 Task: Pick the "Panda" avatar for your profile.
Action: Mouse moved to (1252, 32)
Screenshot: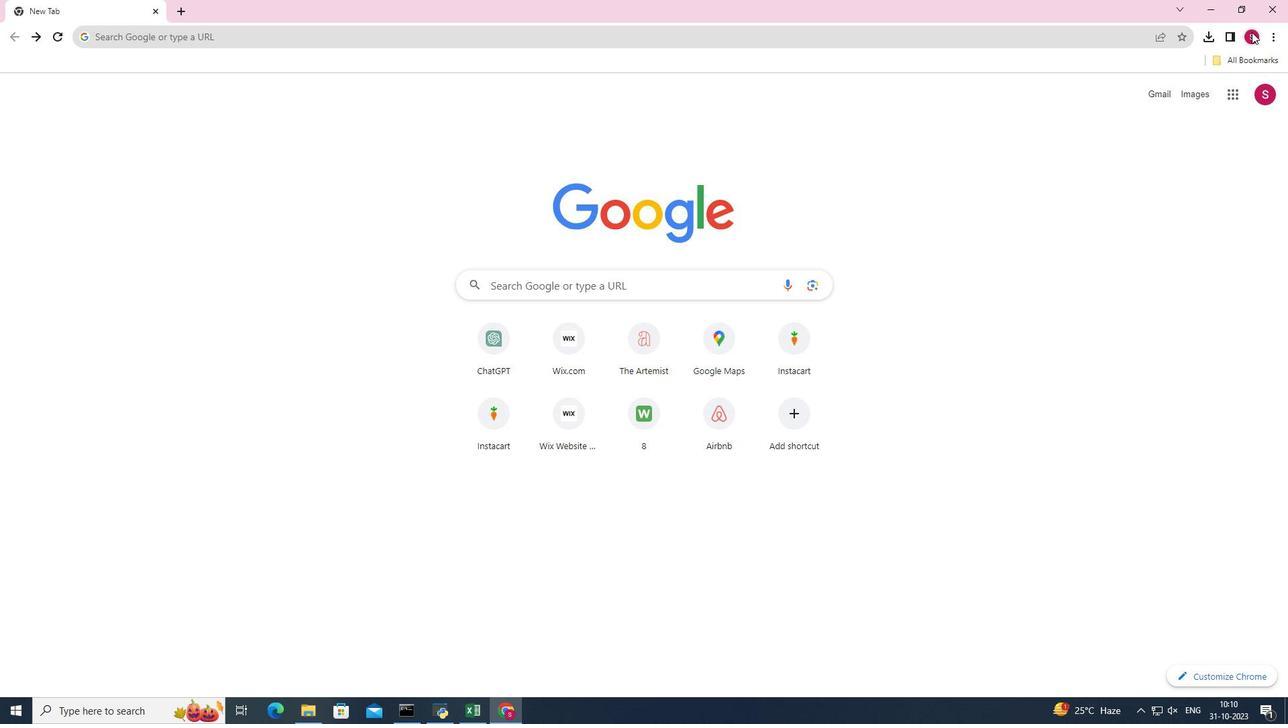 
Action: Mouse pressed left at (1252, 32)
Screenshot: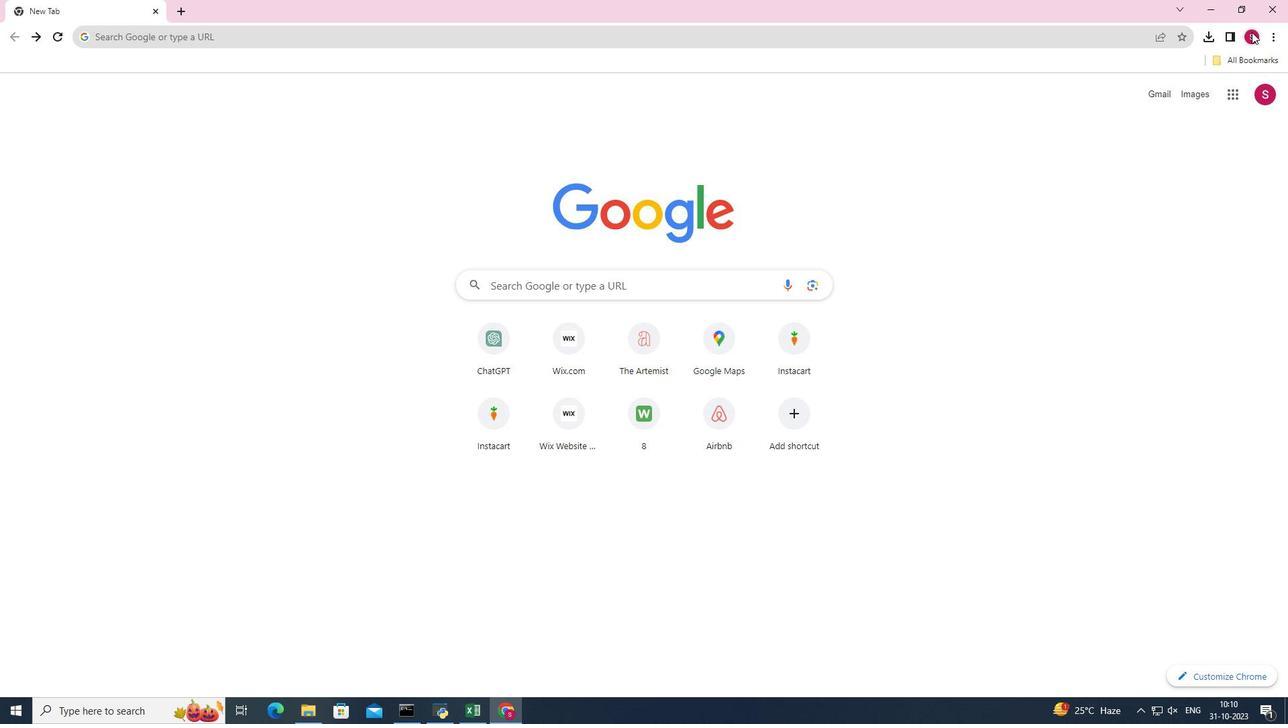 
Action: Mouse moved to (1240, 89)
Screenshot: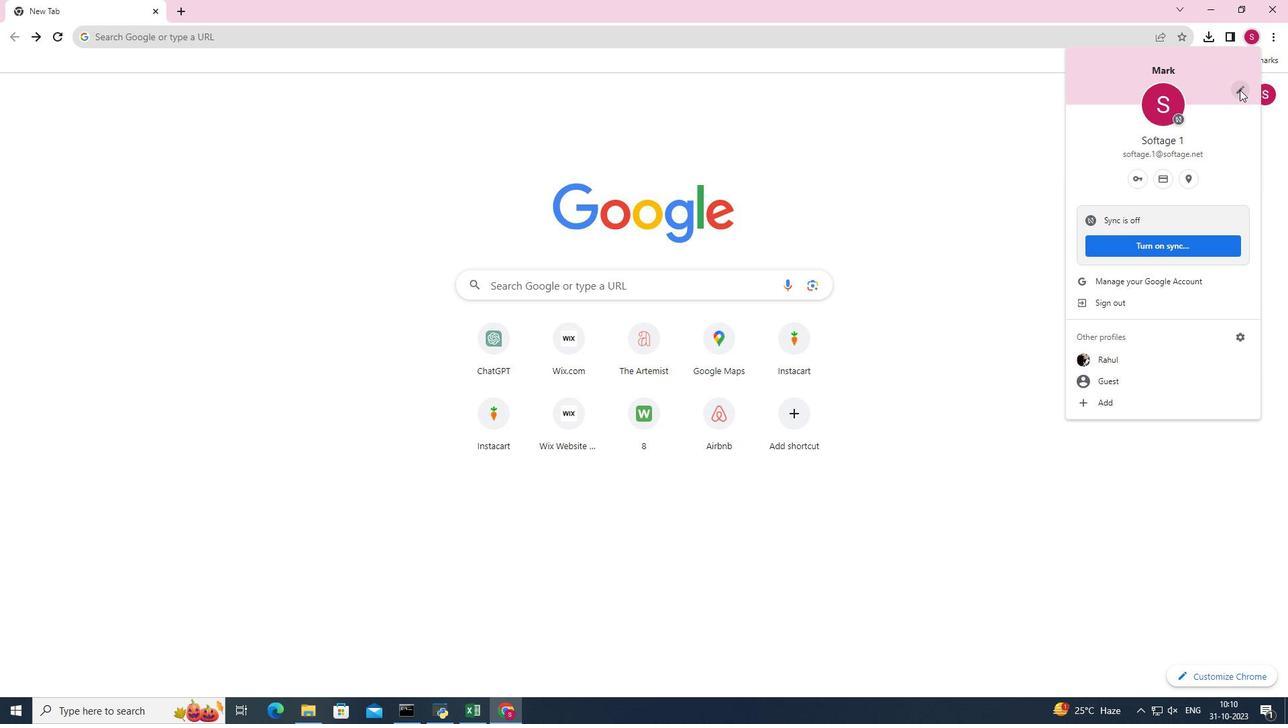 
Action: Mouse pressed left at (1240, 89)
Screenshot: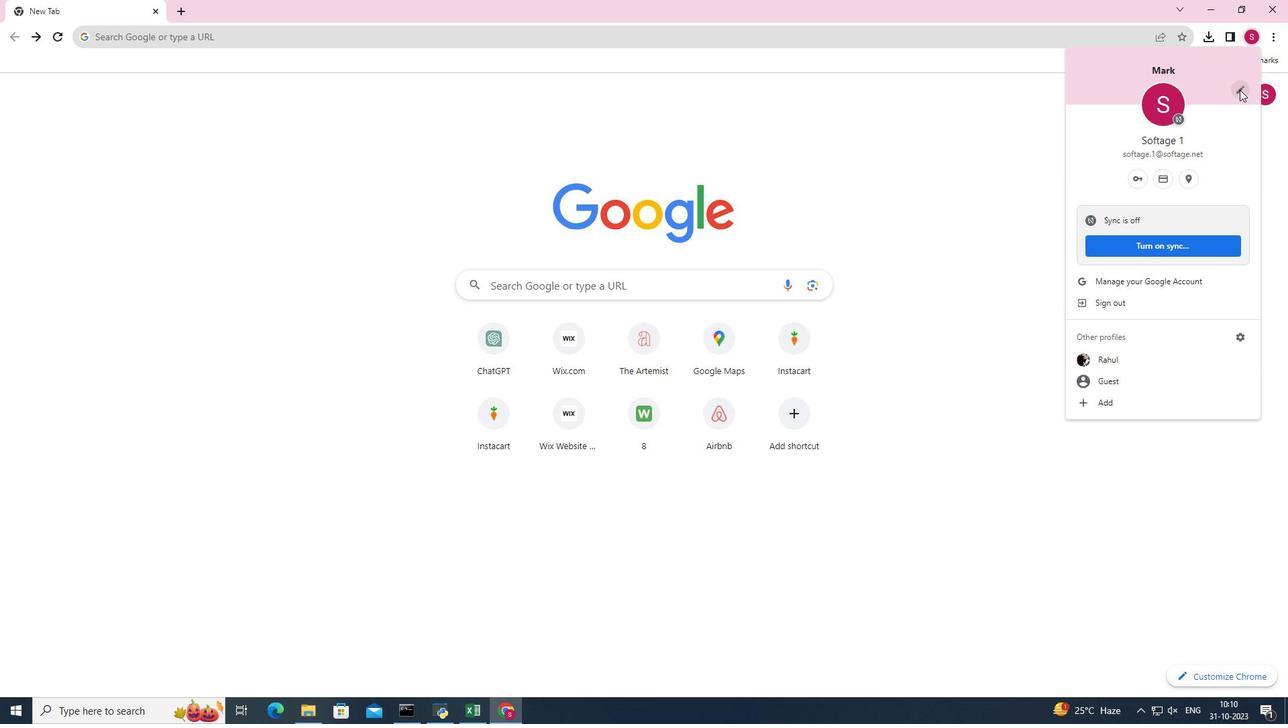 
Action: Mouse moved to (569, 342)
Screenshot: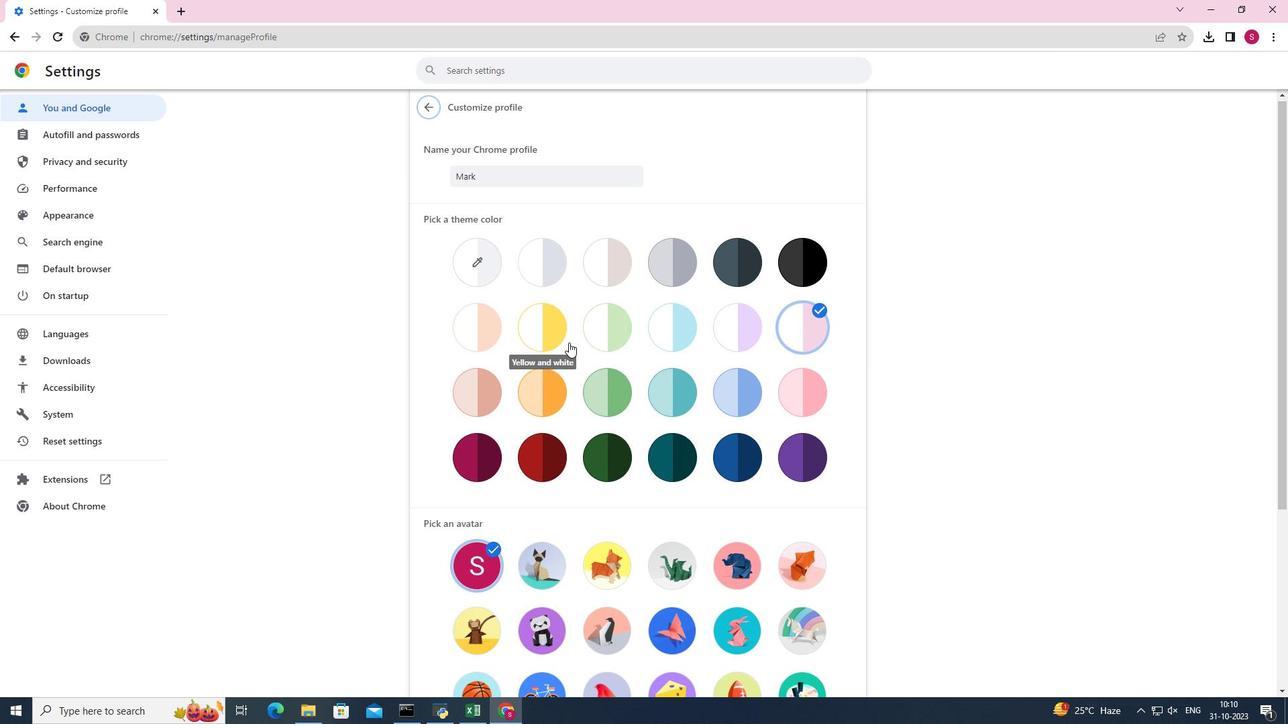 
Action: Mouse scrolled (569, 342) with delta (0, 0)
Screenshot: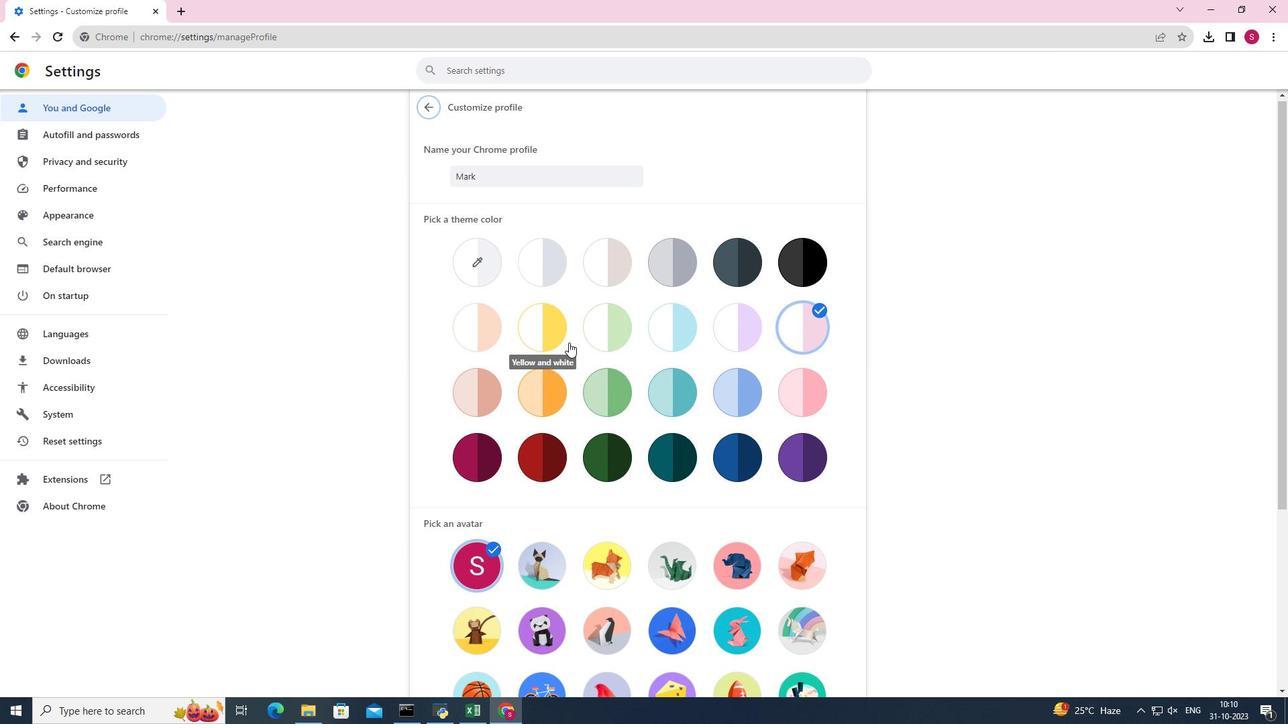 
Action: Mouse scrolled (569, 342) with delta (0, 0)
Screenshot: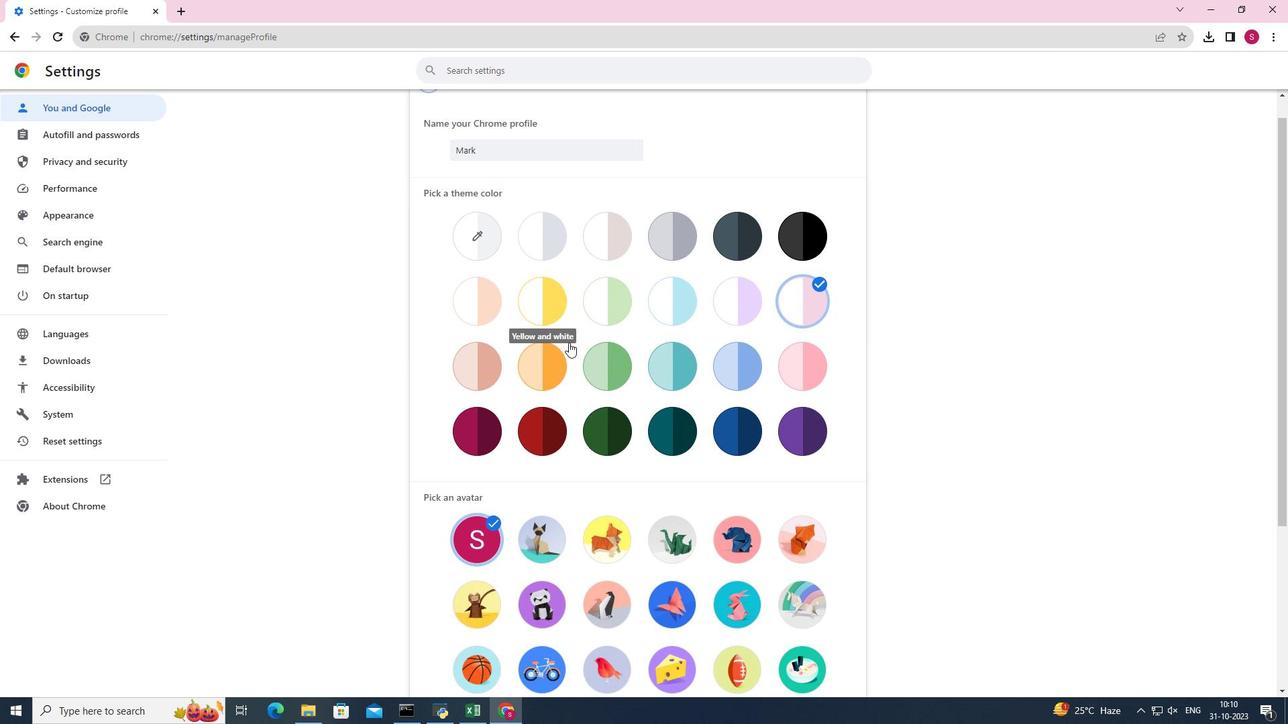 
Action: Mouse scrolled (569, 342) with delta (0, 0)
Screenshot: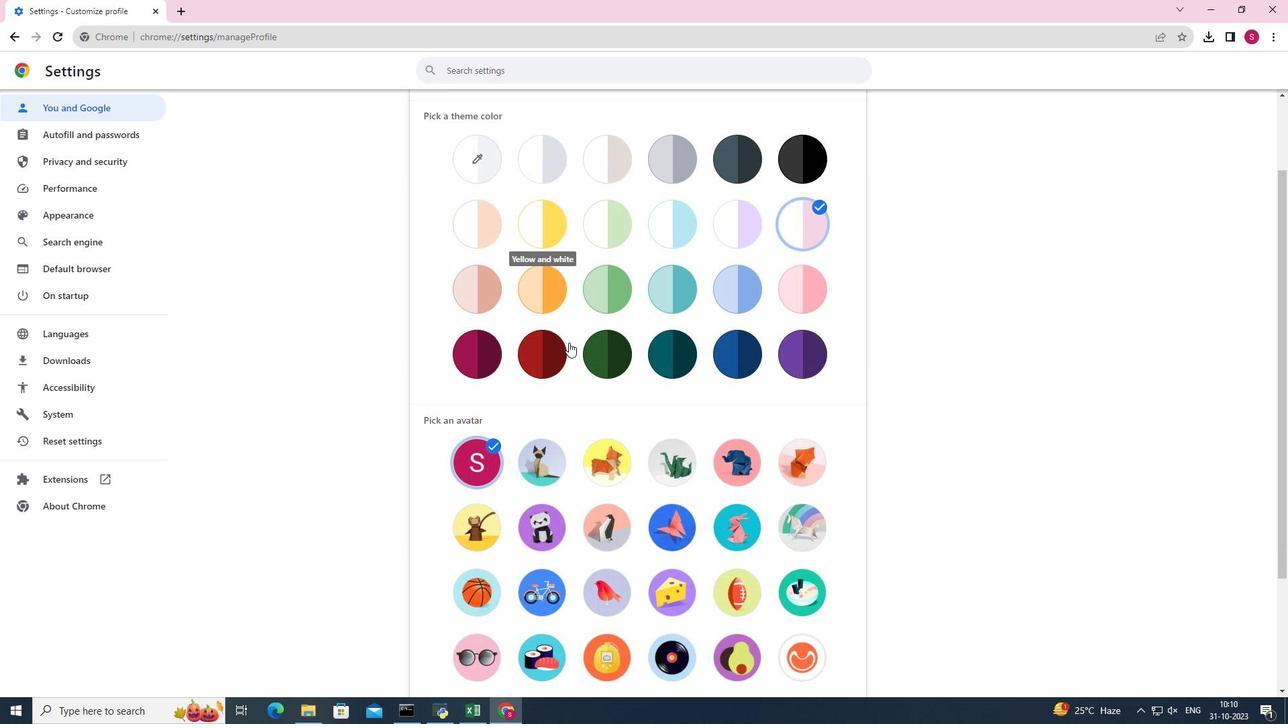 
Action: Mouse scrolled (569, 342) with delta (0, 0)
Screenshot: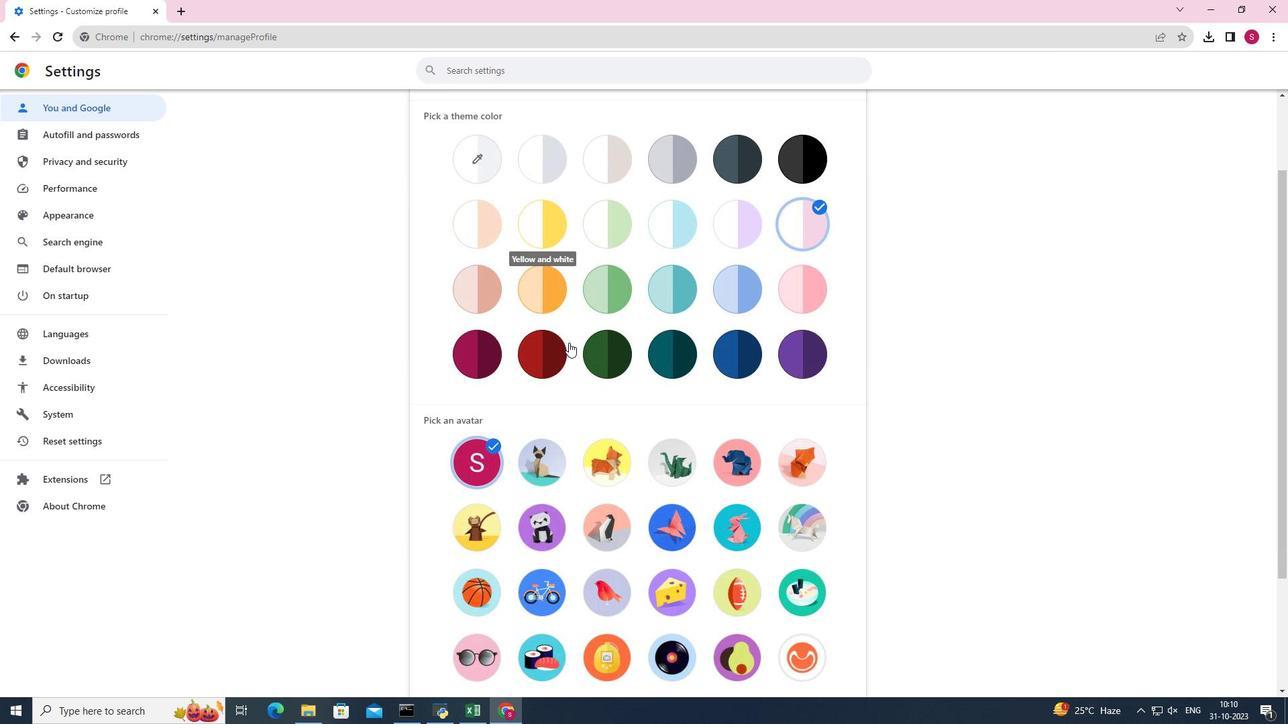 
Action: Mouse moved to (535, 371)
Screenshot: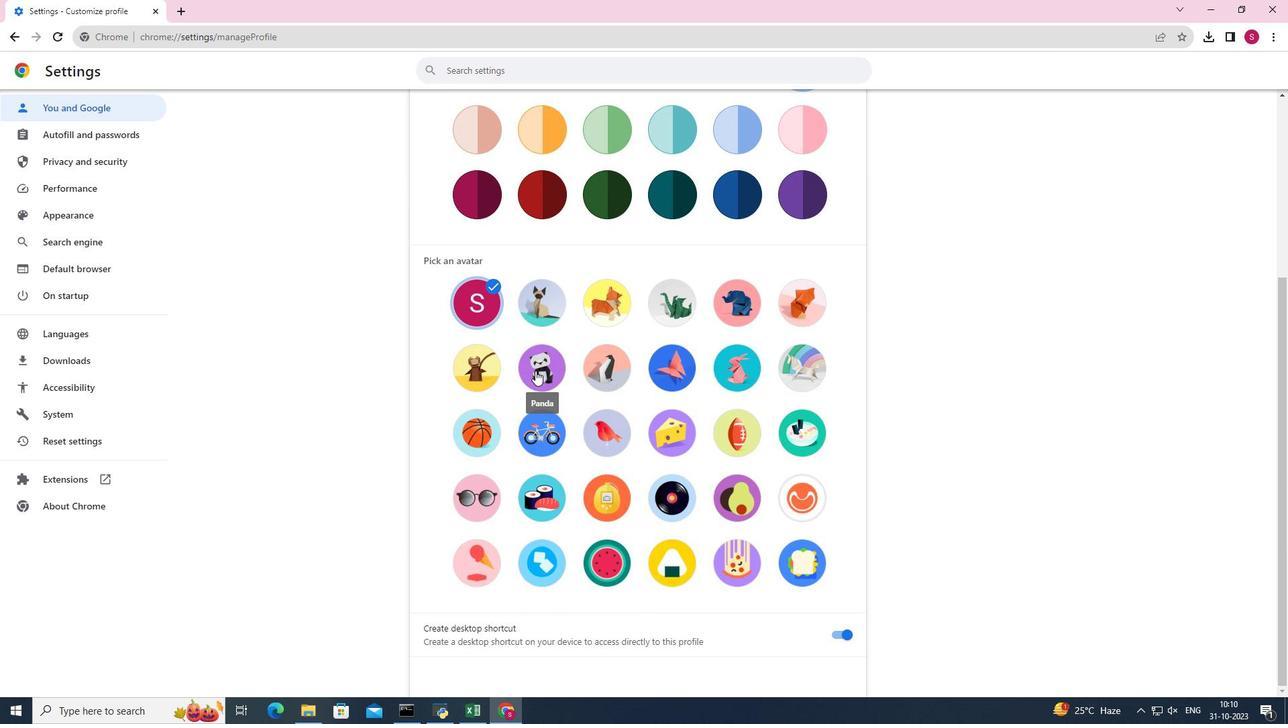 
Action: Mouse pressed left at (535, 371)
Screenshot: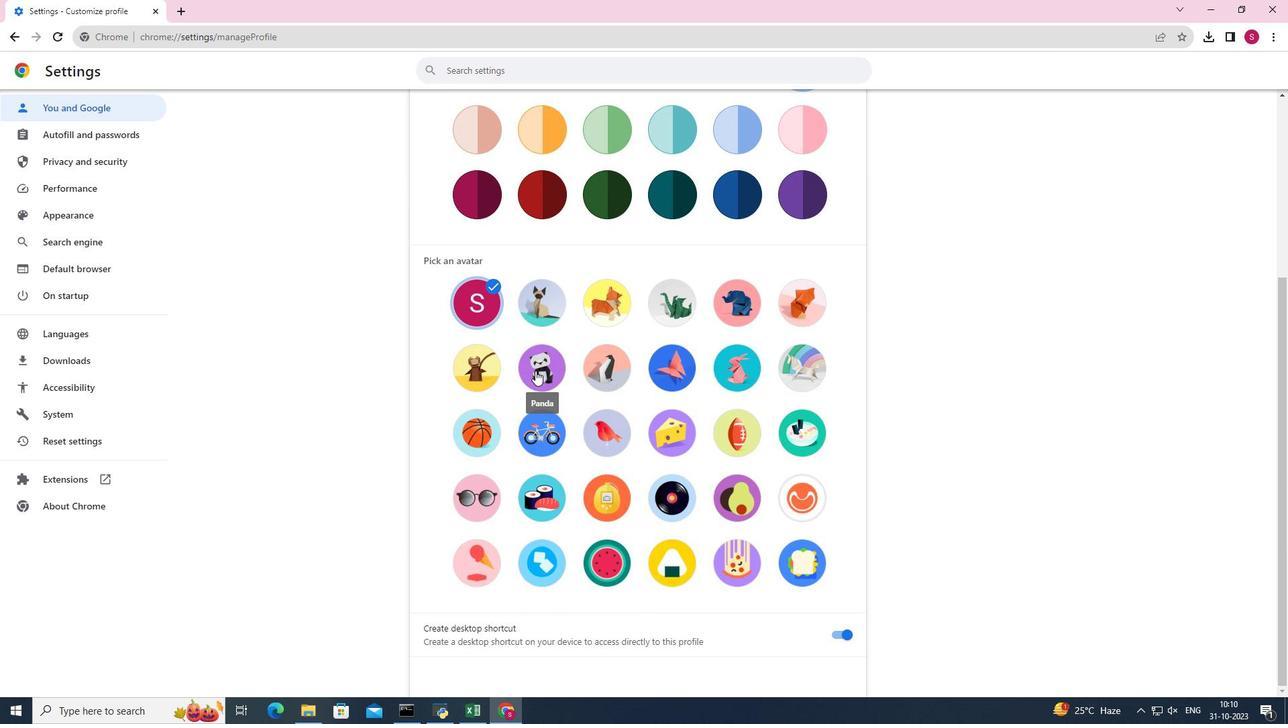 
Action: Mouse moved to (1024, 306)
Screenshot: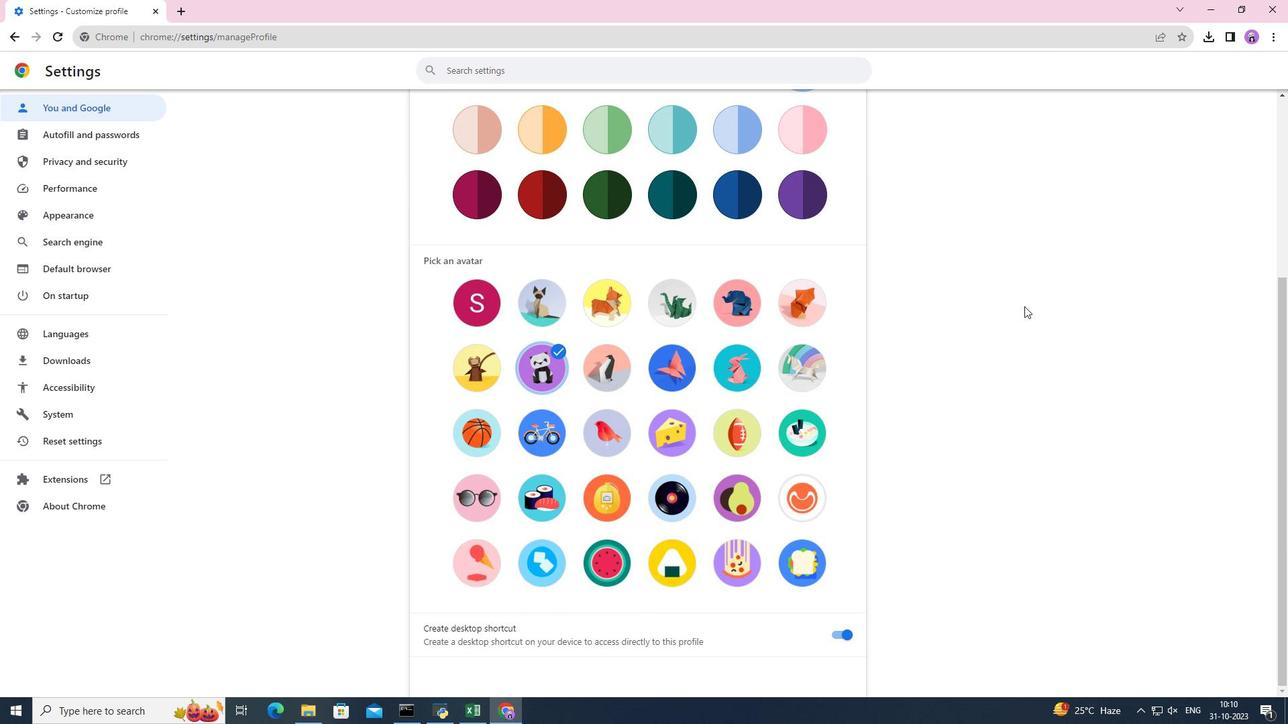 
Action: Mouse pressed left at (1024, 306)
Screenshot: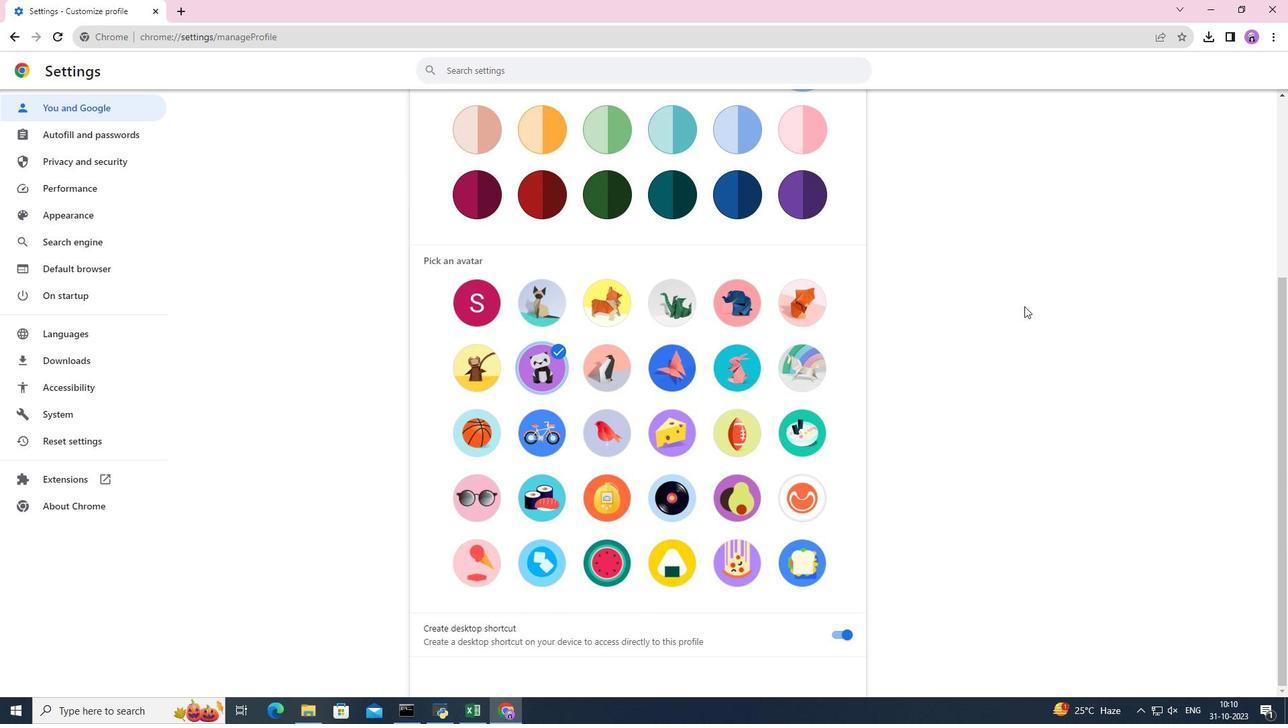 
